 Task: Add Dietz & Watson Colby Jack Cheese to the cart.
Action: Mouse moved to (1007, 330)
Screenshot: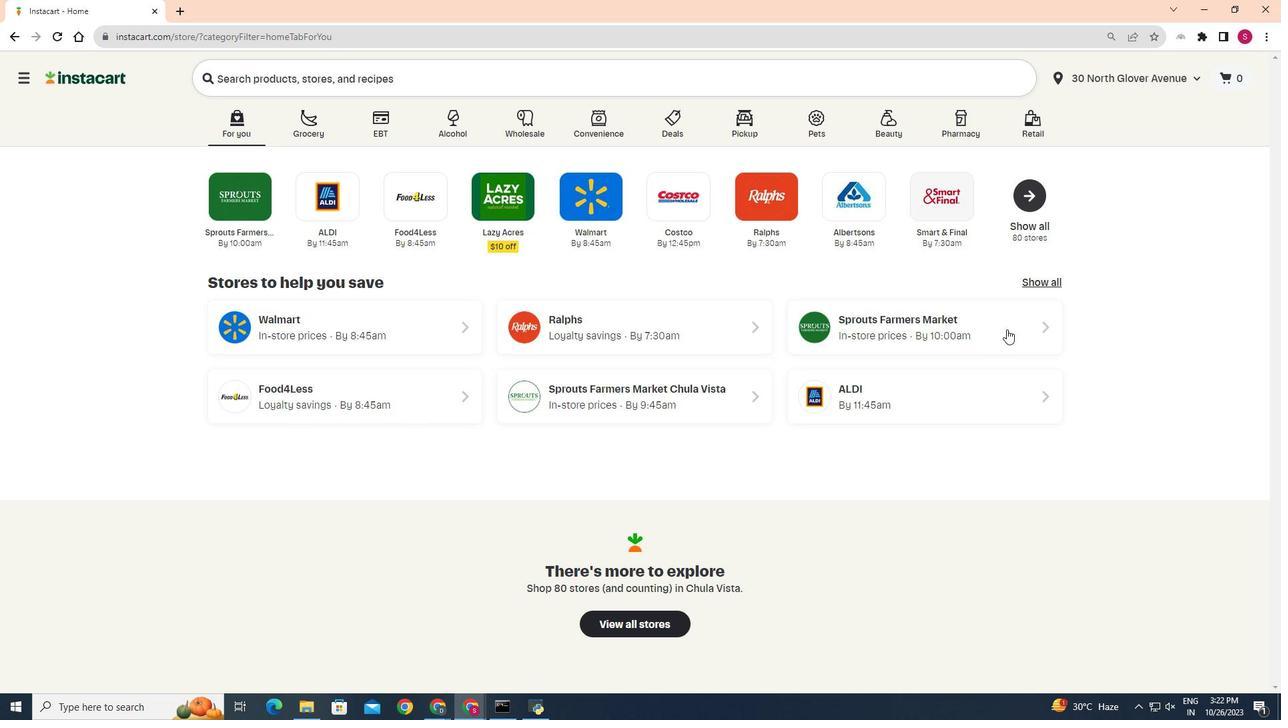 
Action: Mouse pressed left at (1007, 330)
Screenshot: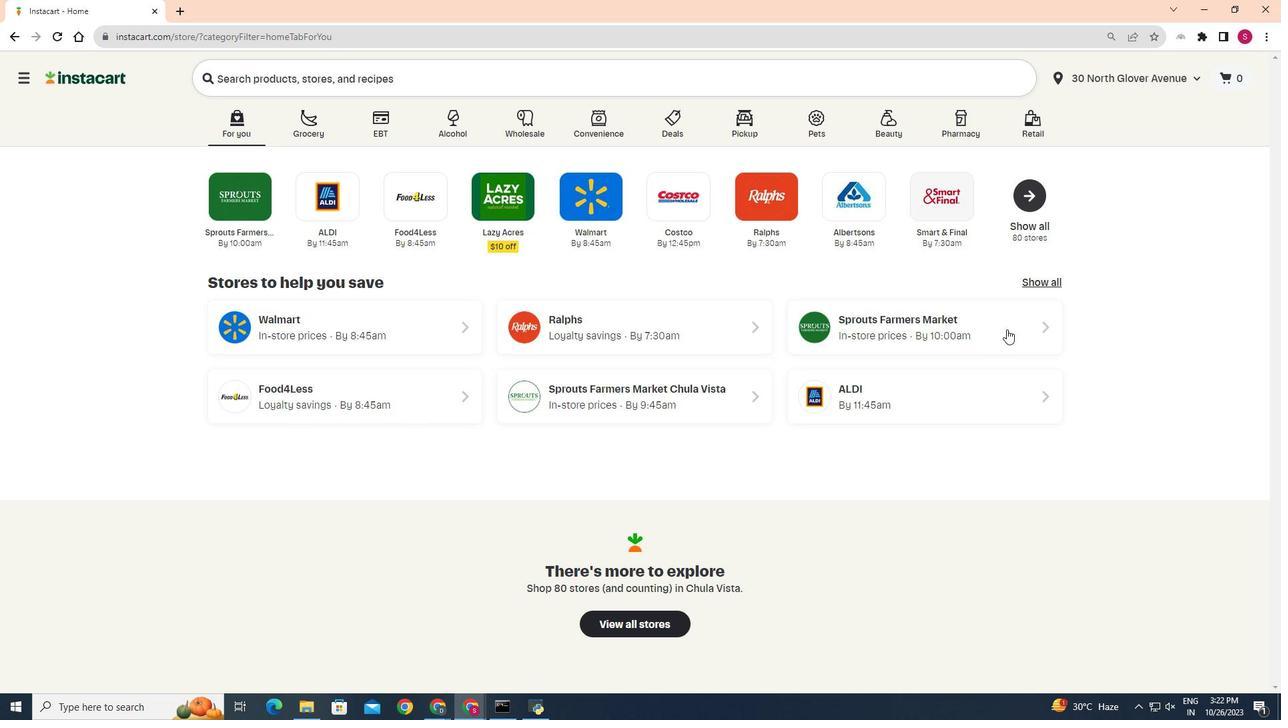 
Action: Mouse moved to (38, 557)
Screenshot: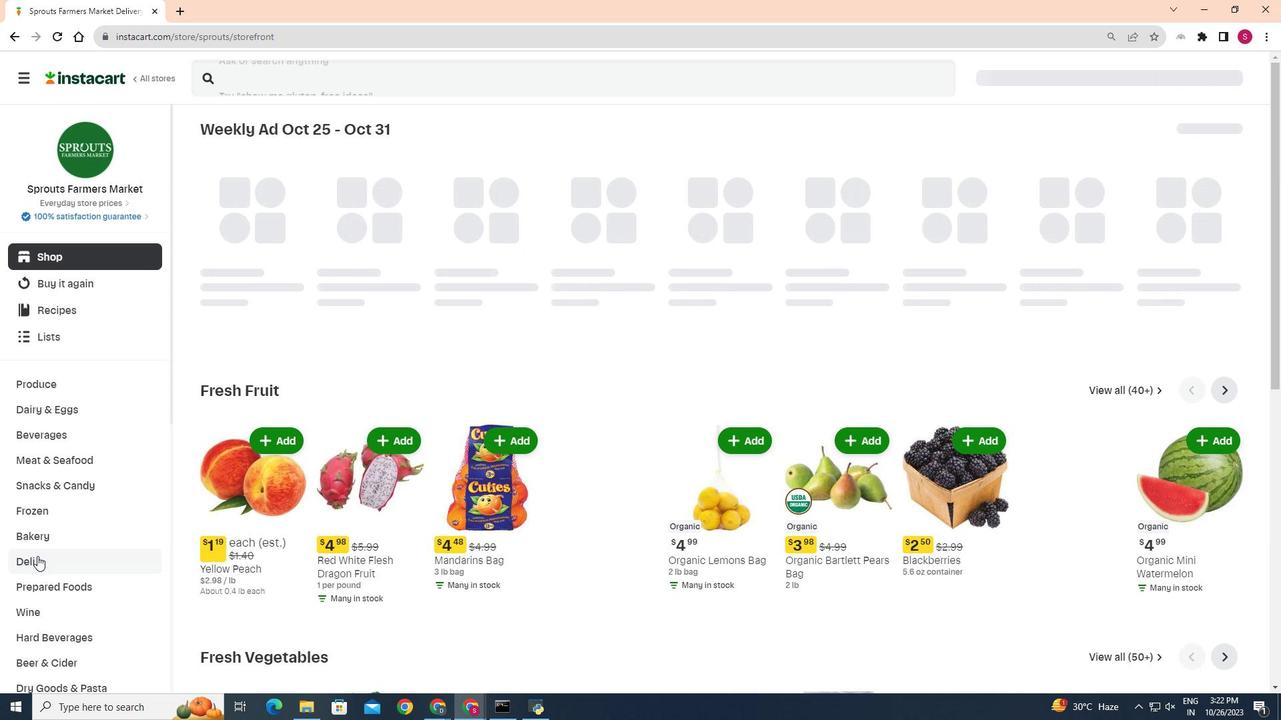 
Action: Mouse pressed left at (38, 557)
Screenshot: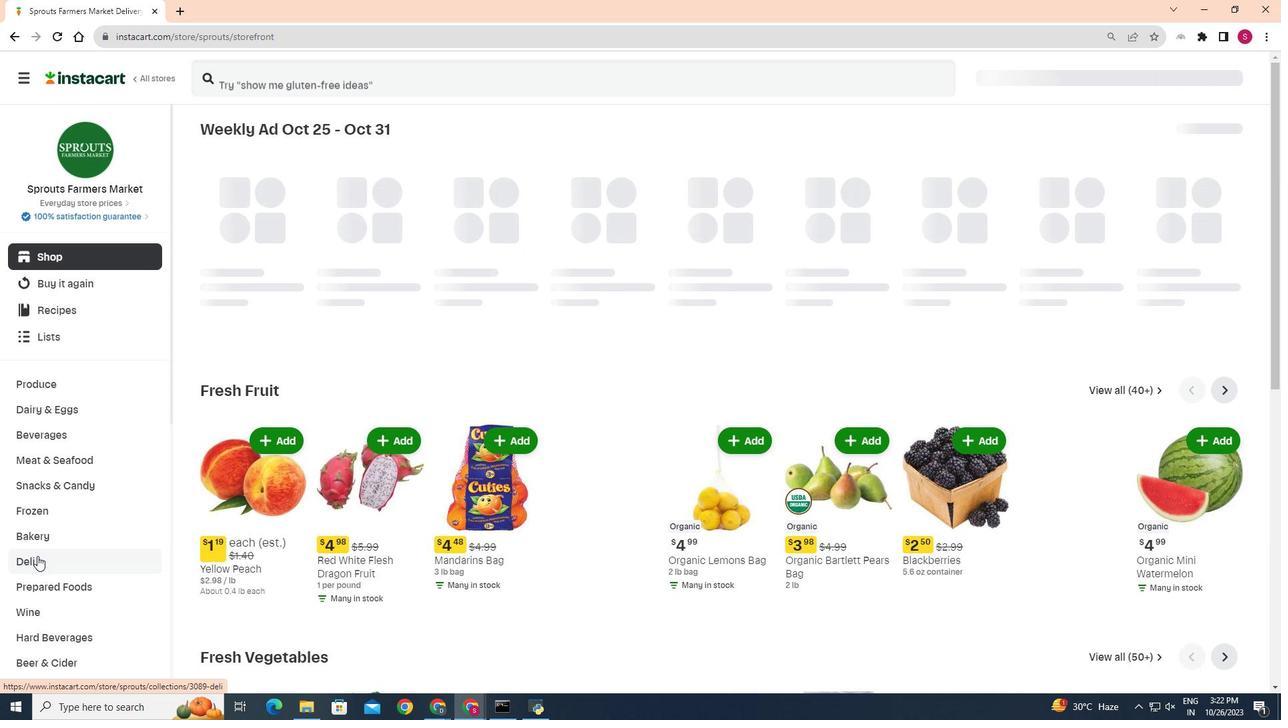 
Action: Mouse moved to (355, 165)
Screenshot: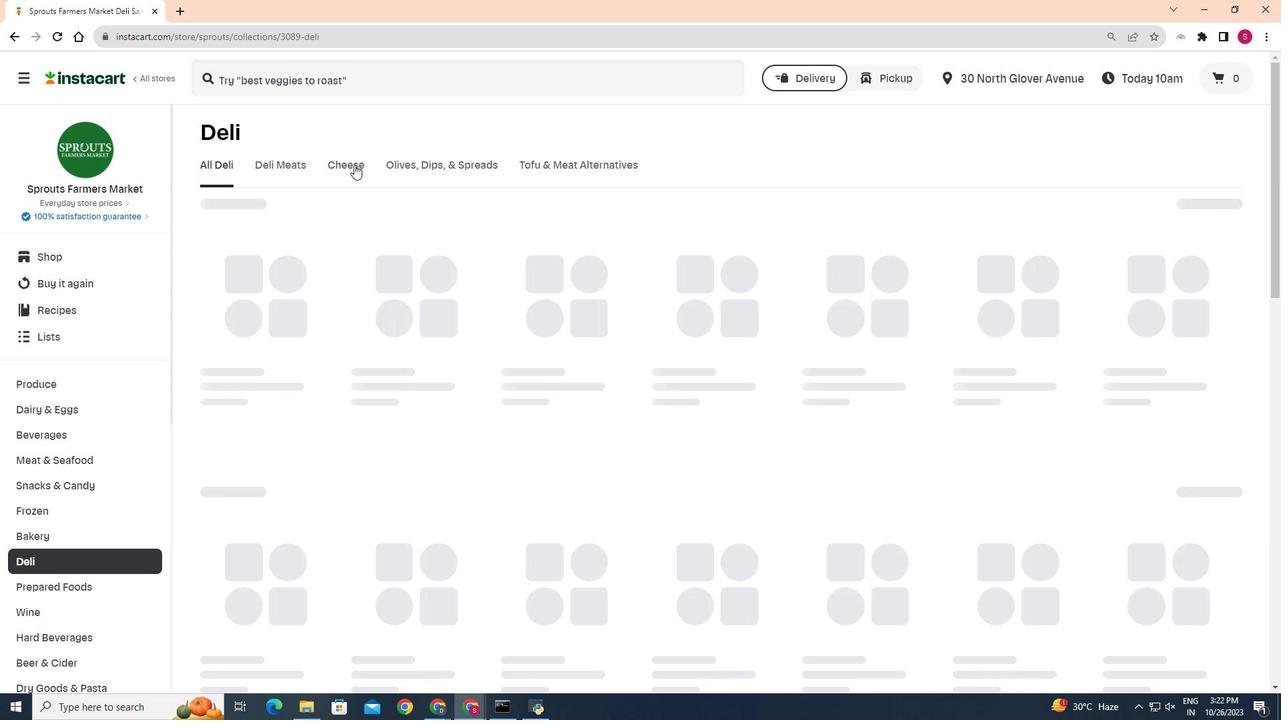 
Action: Mouse pressed left at (355, 165)
Screenshot: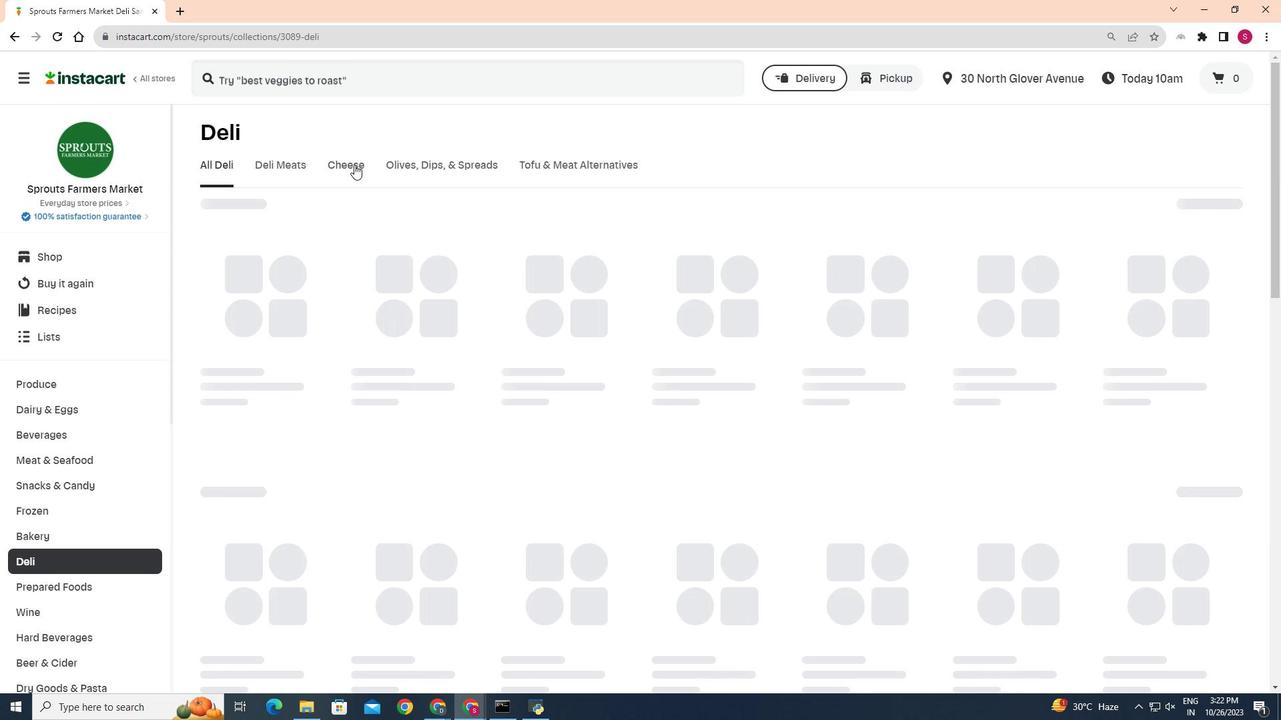 
Action: Mouse moved to (456, 228)
Screenshot: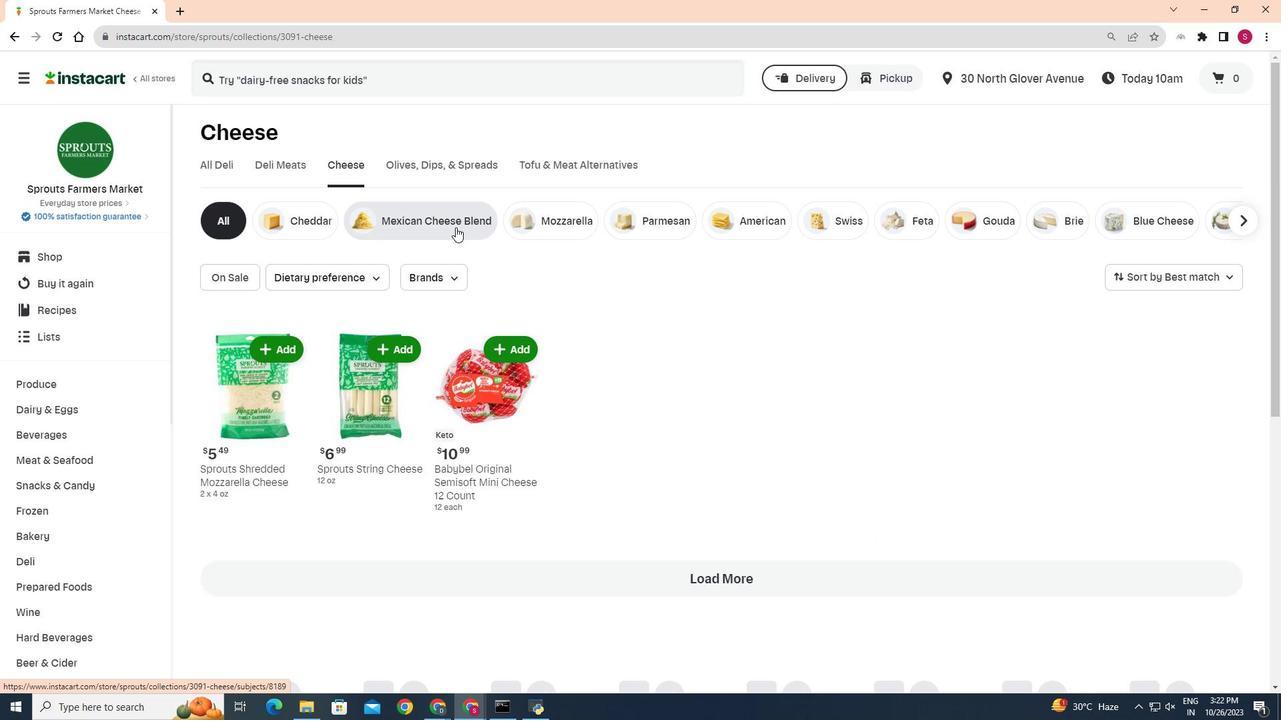 
Action: Mouse pressed left at (456, 228)
Screenshot: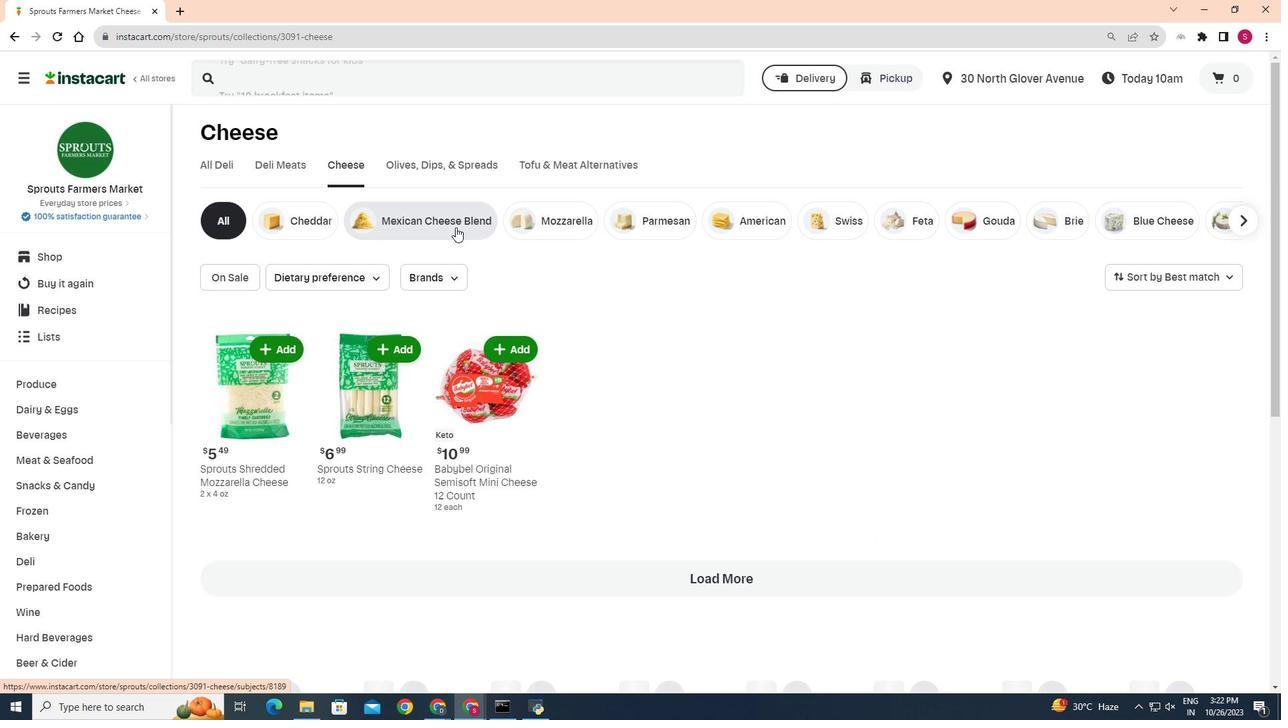 
Action: Mouse moved to (977, 355)
Screenshot: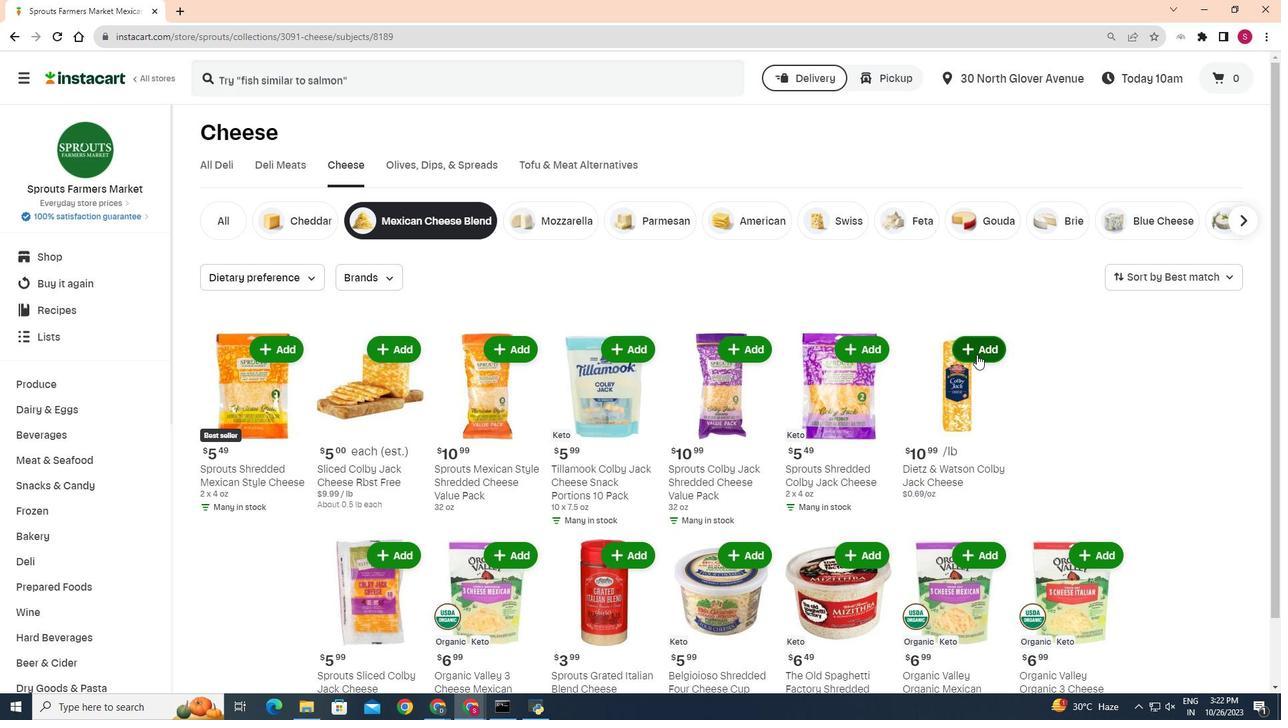 
Action: Mouse pressed left at (977, 355)
Screenshot: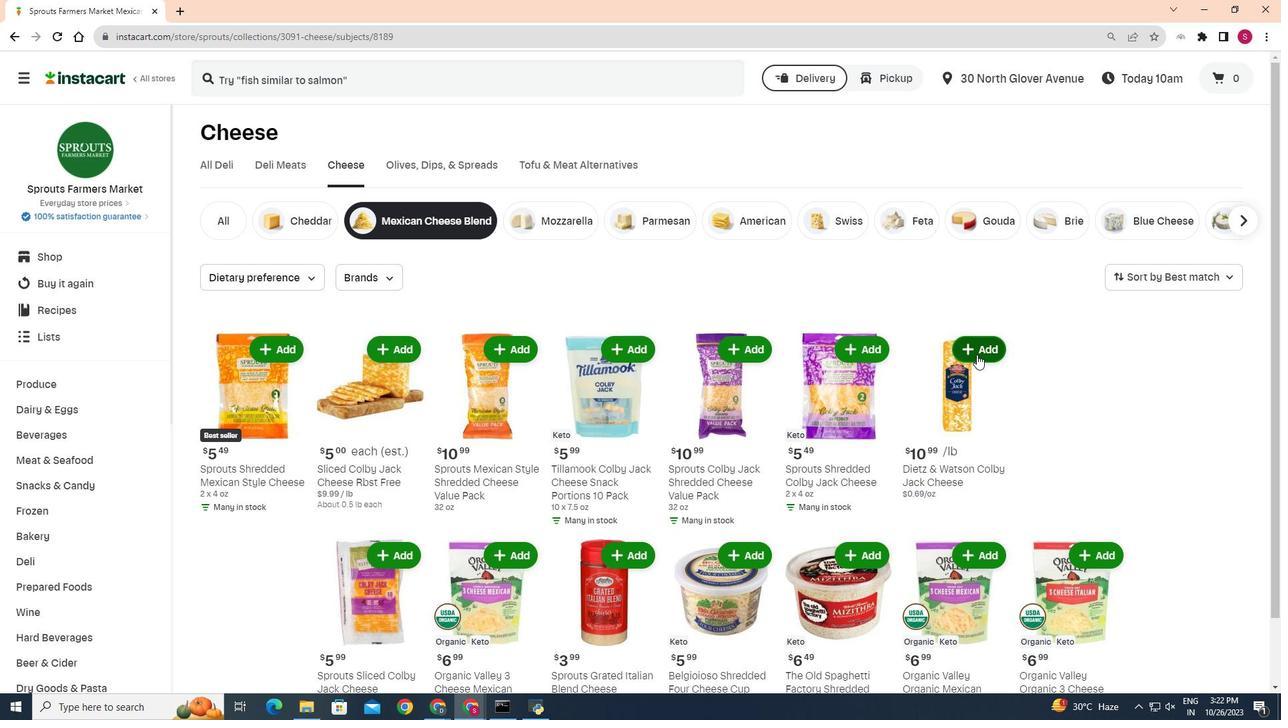 
Action: Mouse moved to (1039, 388)
Screenshot: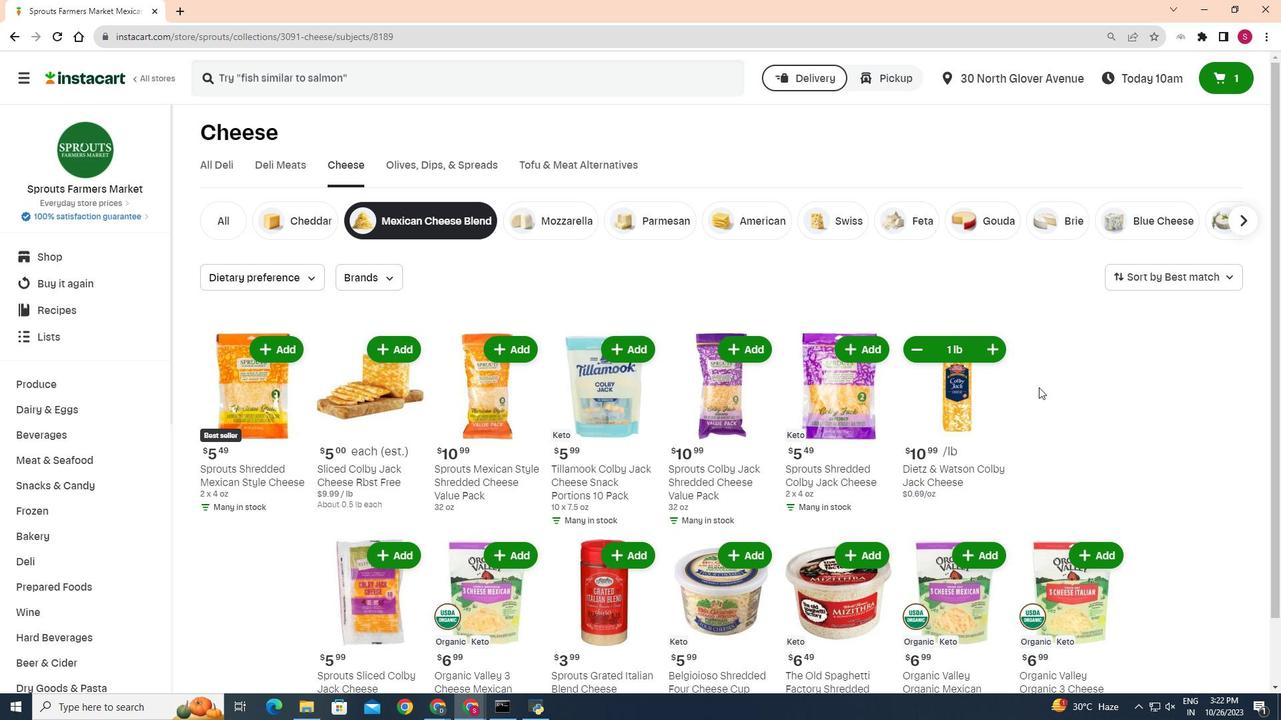 
